 Task: Select feature "Add media pic4.jpg".
Action: Mouse moved to (918, 111)
Screenshot: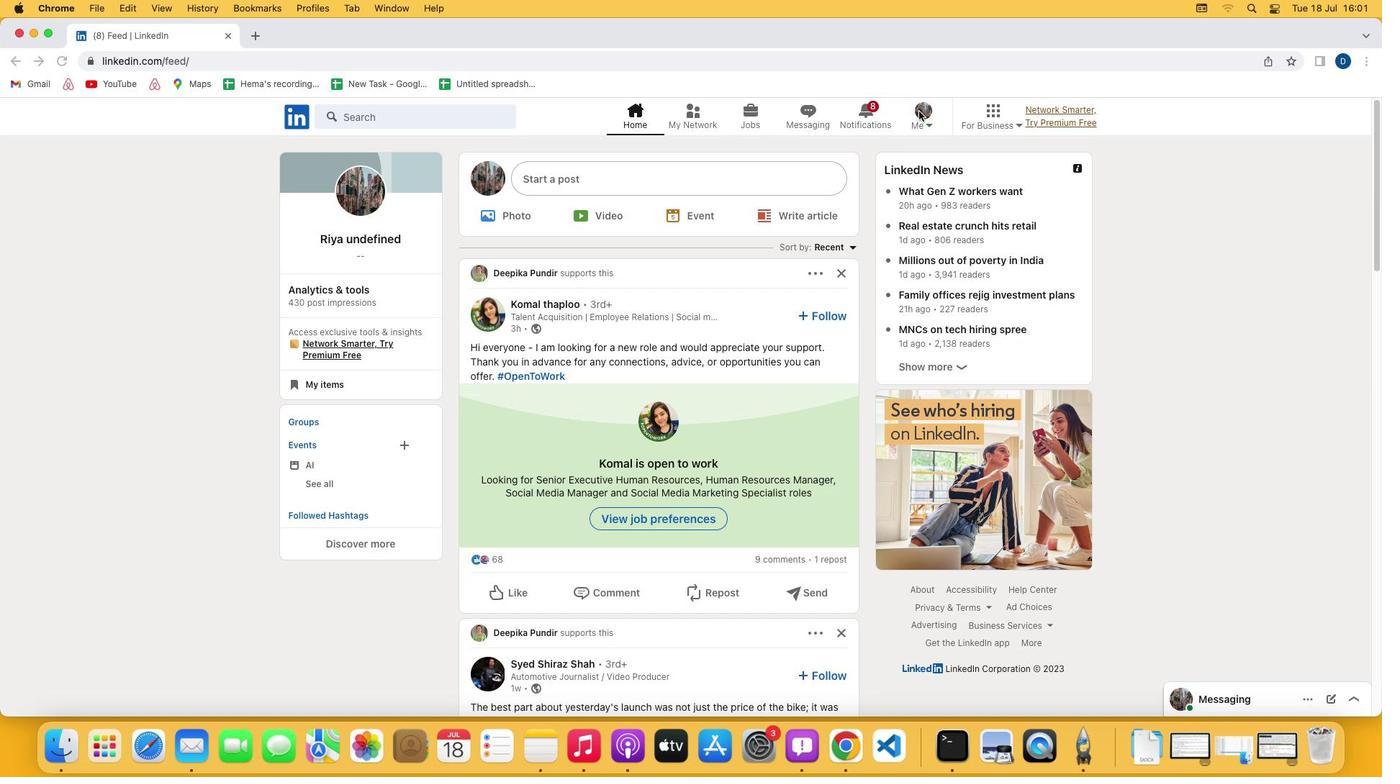 
Action: Mouse pressed left at (918, 111)
Screenshot: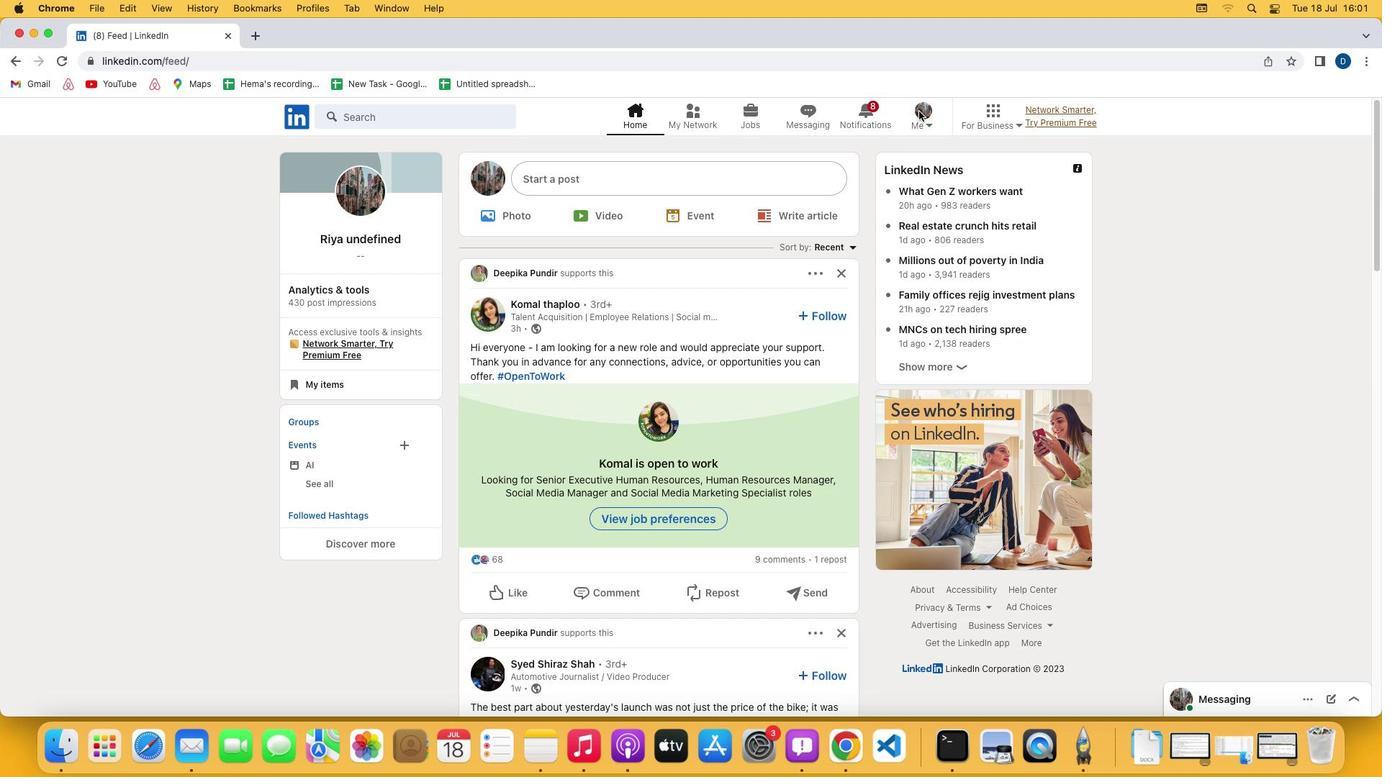 
Action: Mouse moved to (920, 114)
Screenshot: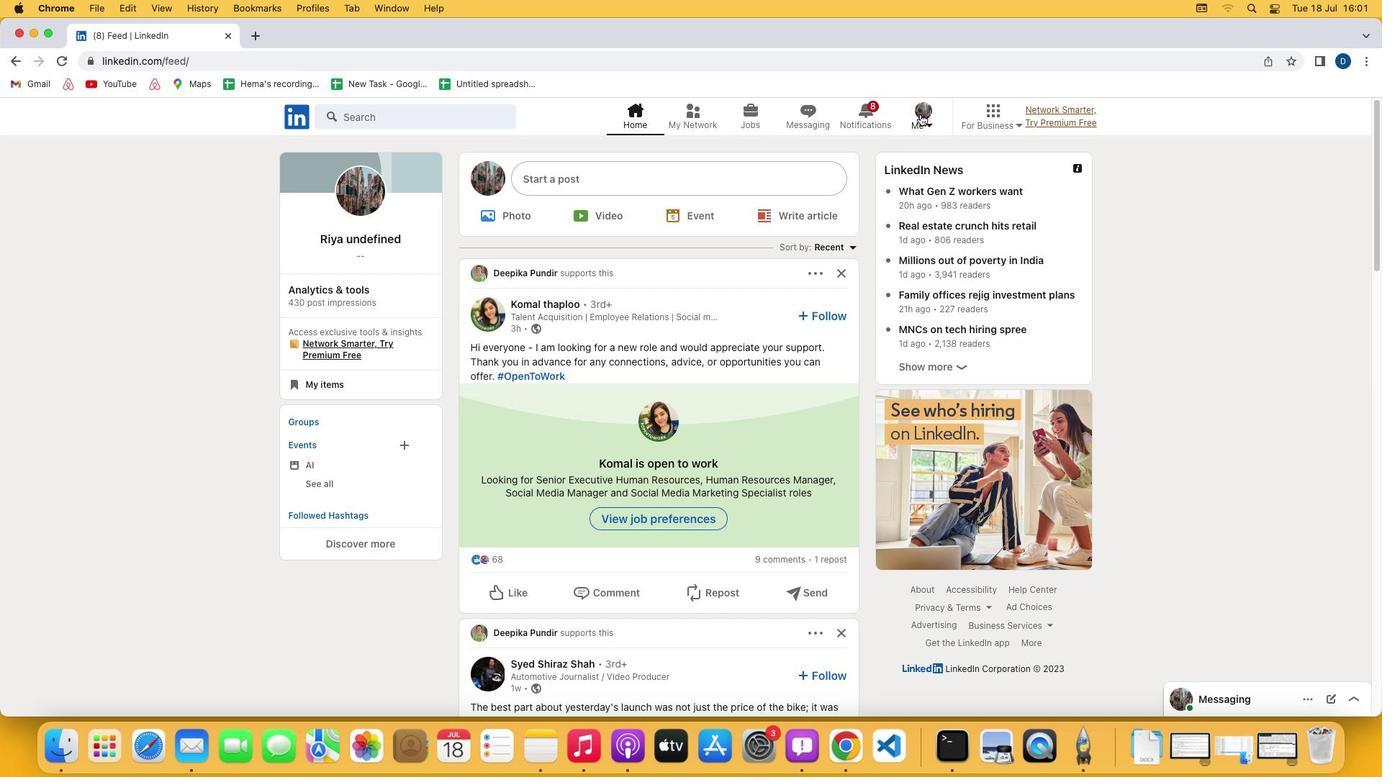 
Action: Mouse pressed left at (920, 114)
Screenshot: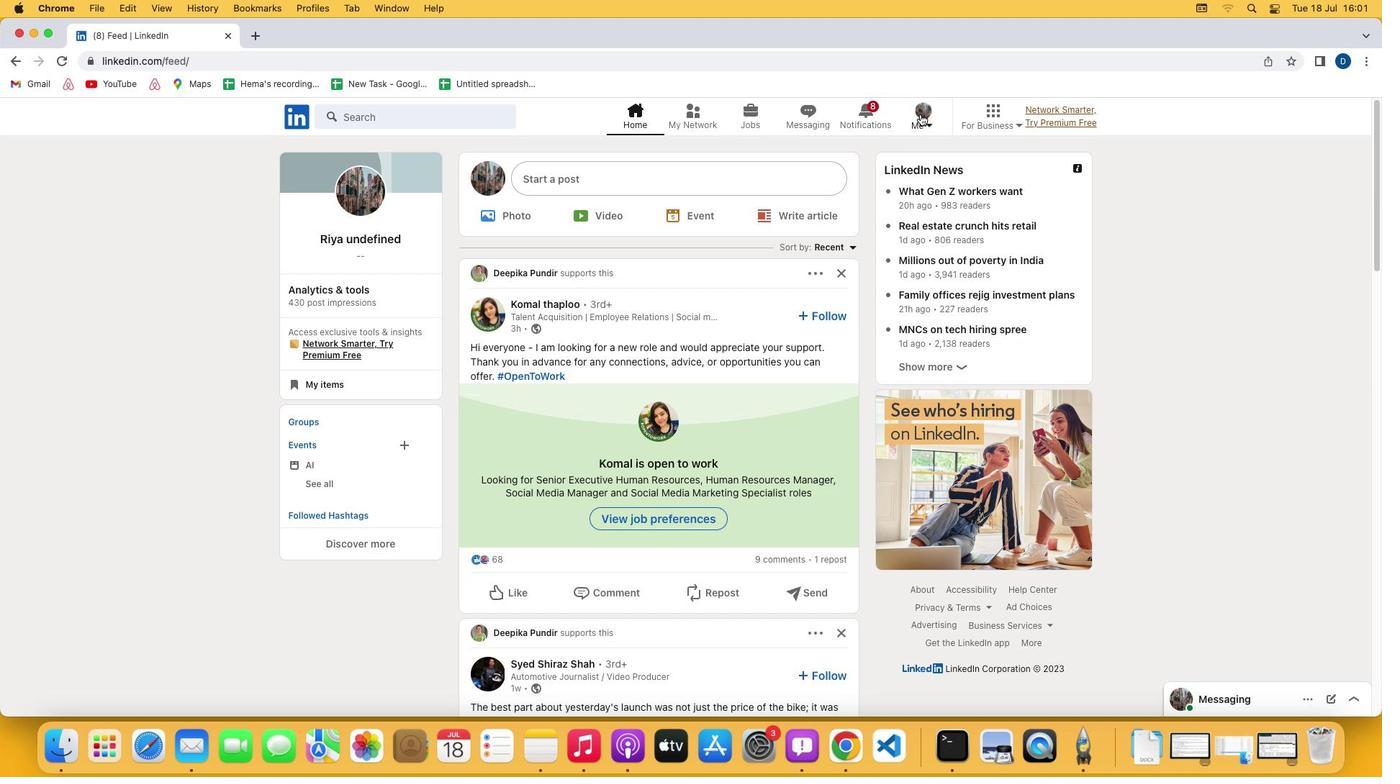 
Action: Mouse moved to (871, 200)
Screenshot: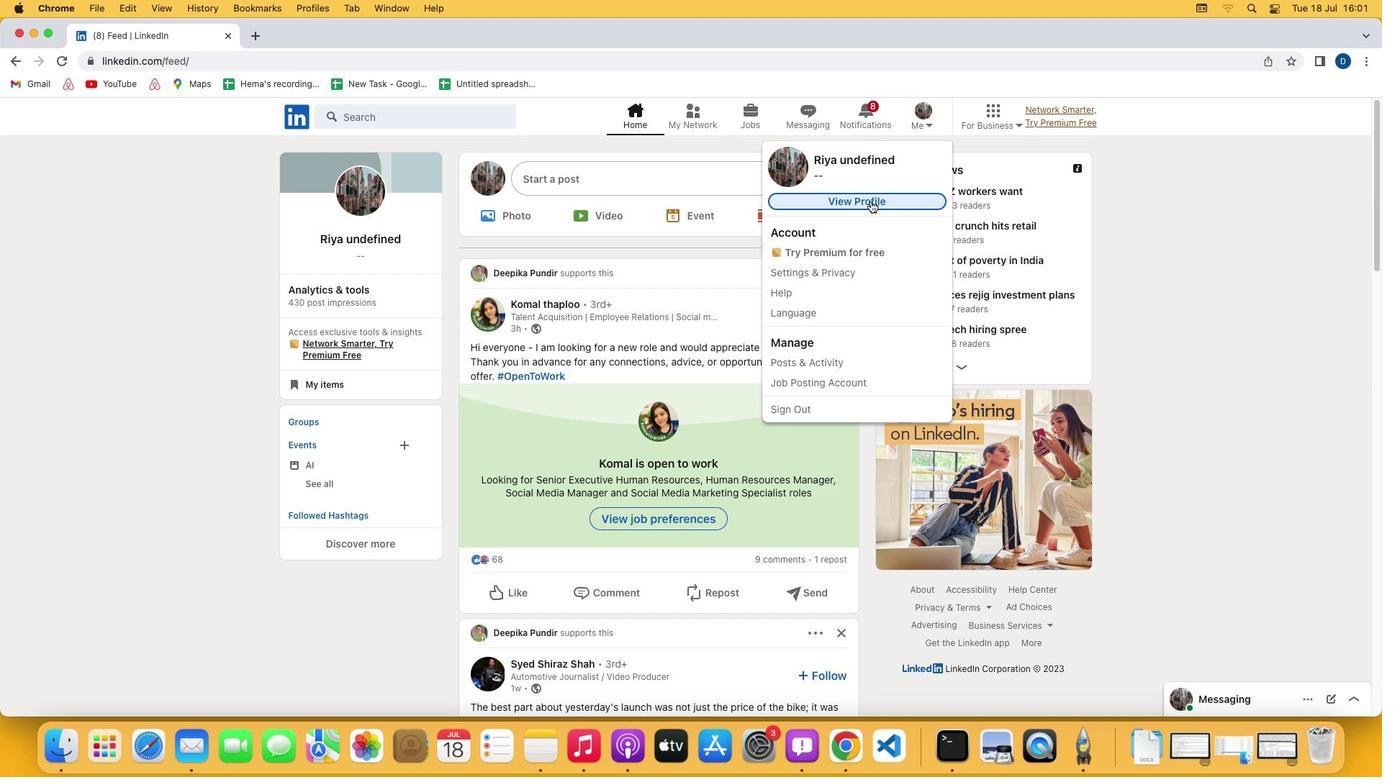 
Action: Mouse pressed left at (871, 200)
Screenshot: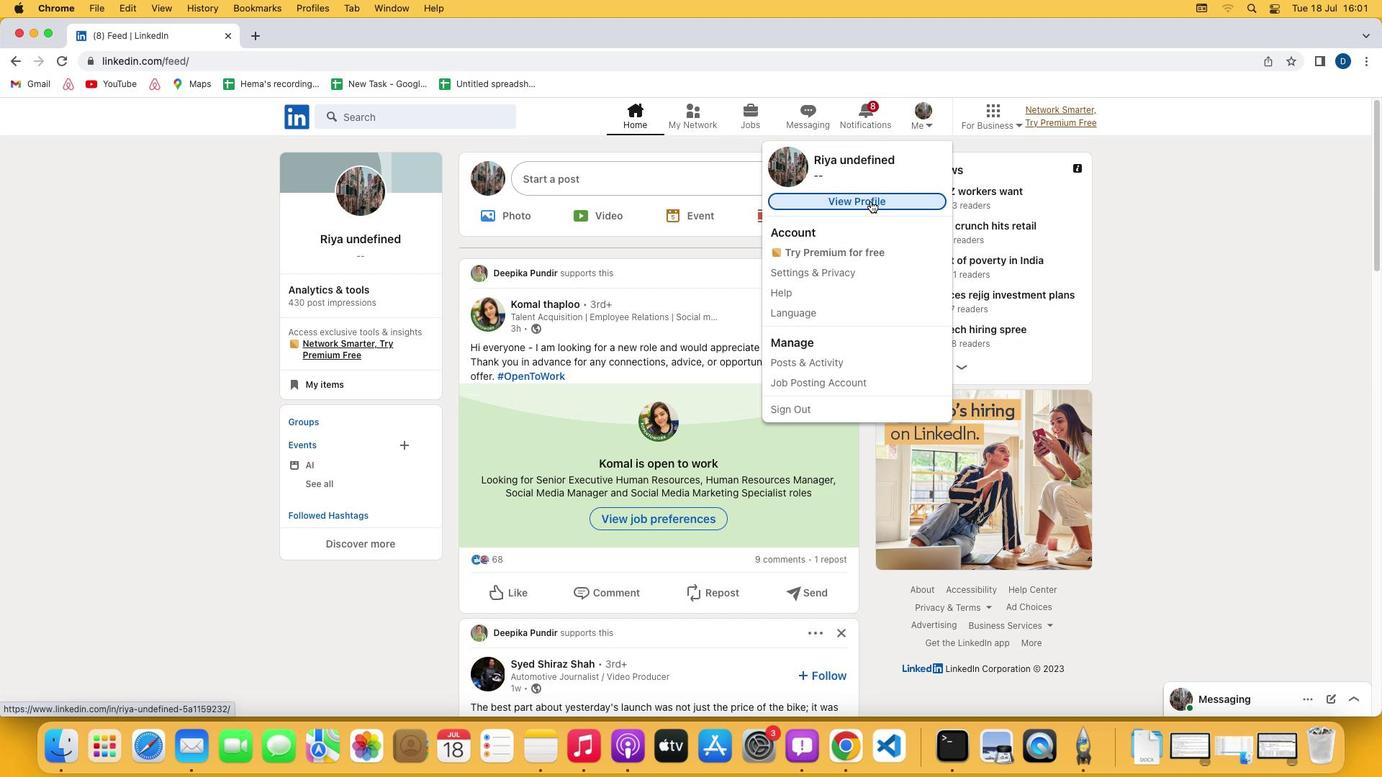
Action: Mouse moved to (439, 490)
Screenshot: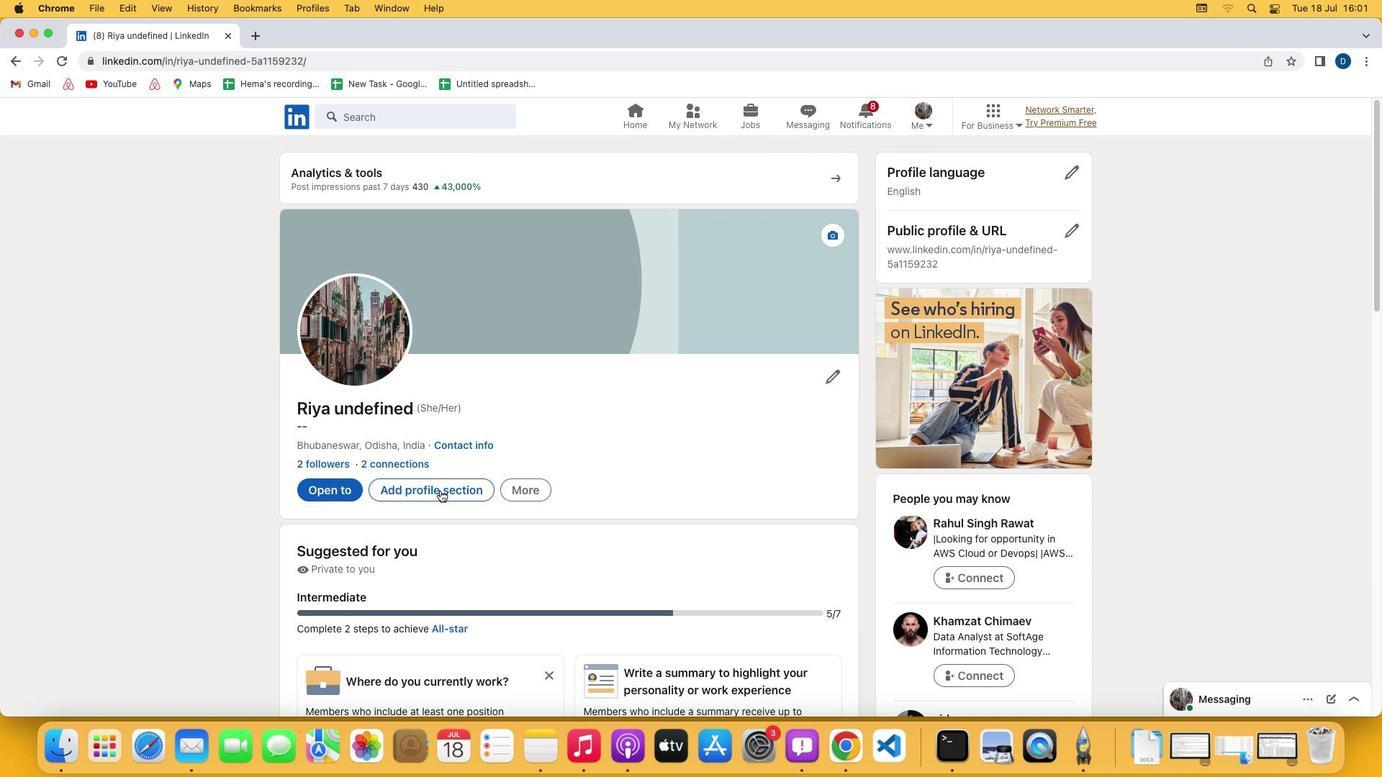 
Action: Mouse pressed left at (439, 490)
Screenshot: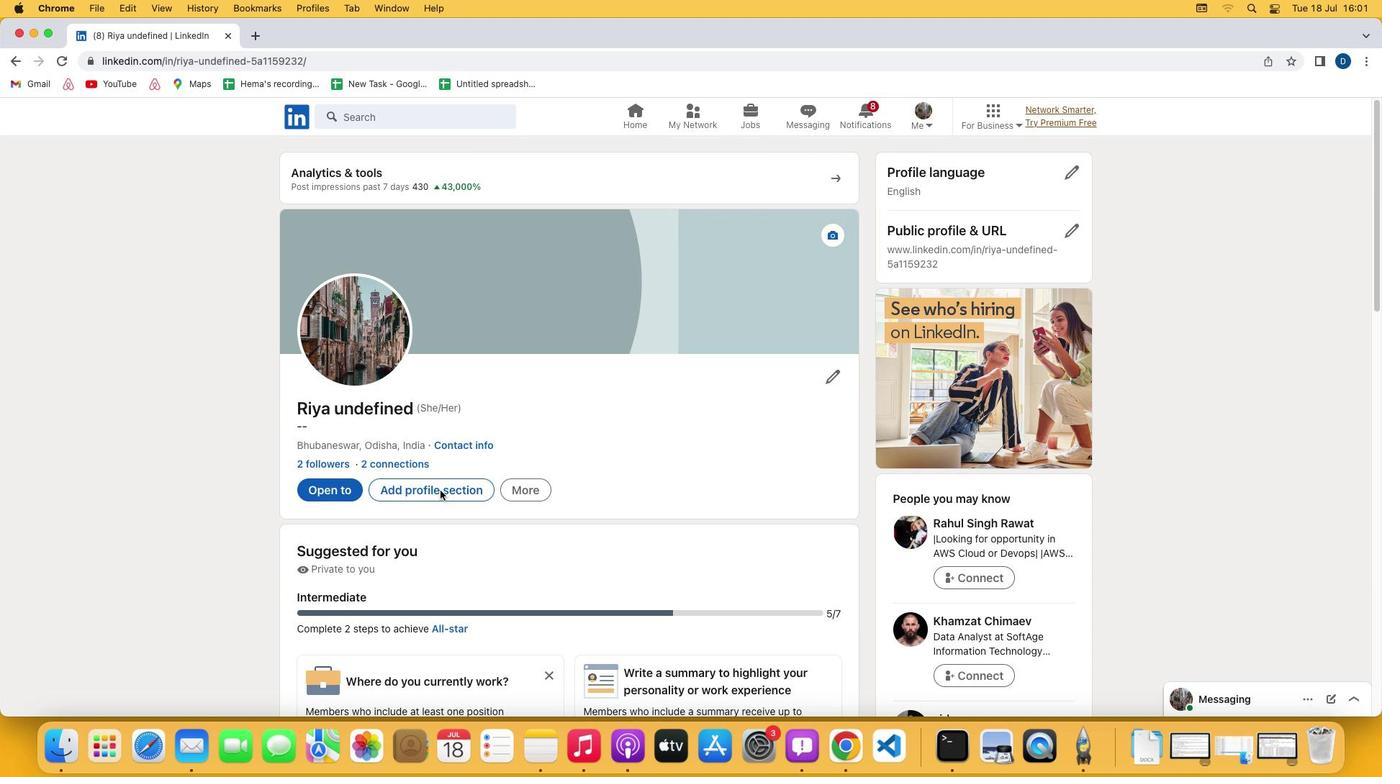 
Action: Mouse moved to (583, 221)
Screenshot: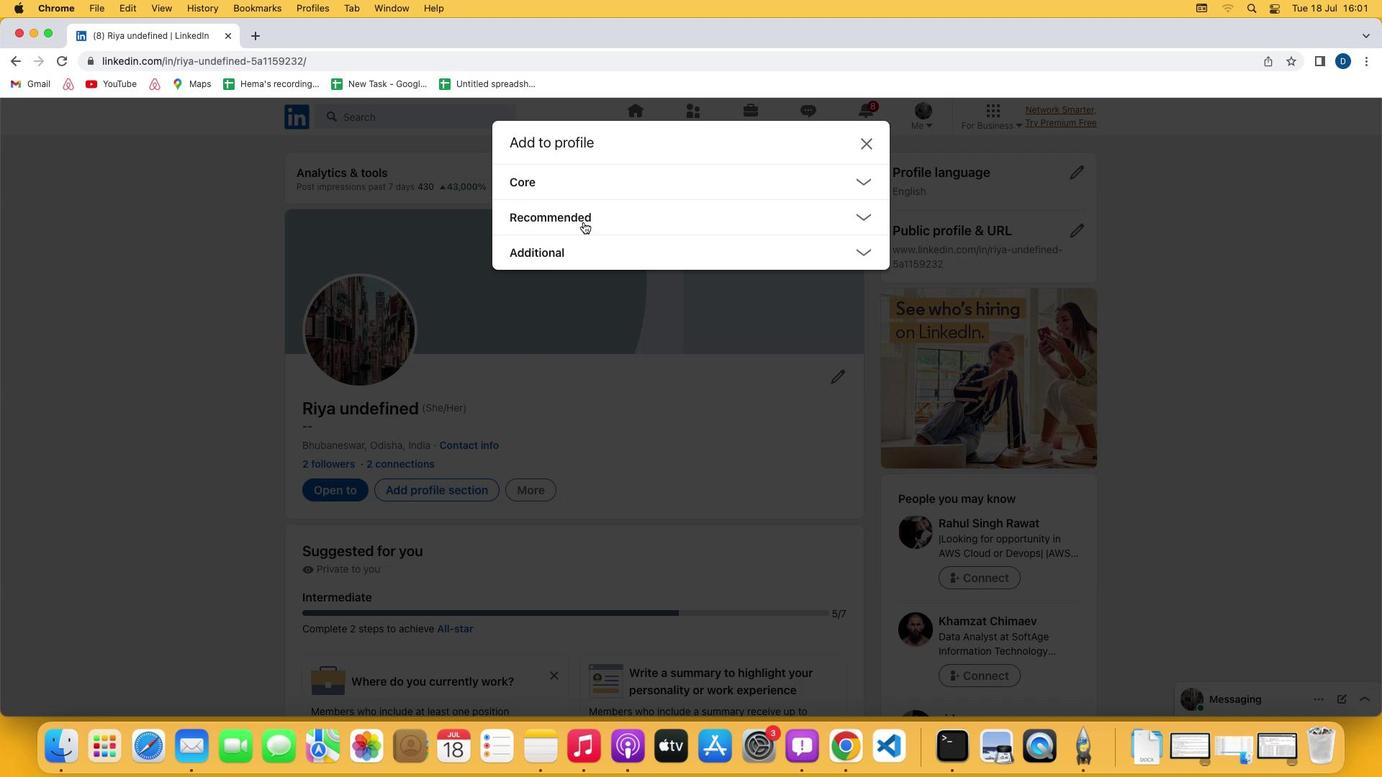
Action: Mouse pressed left at (583, 221)
Screenshot: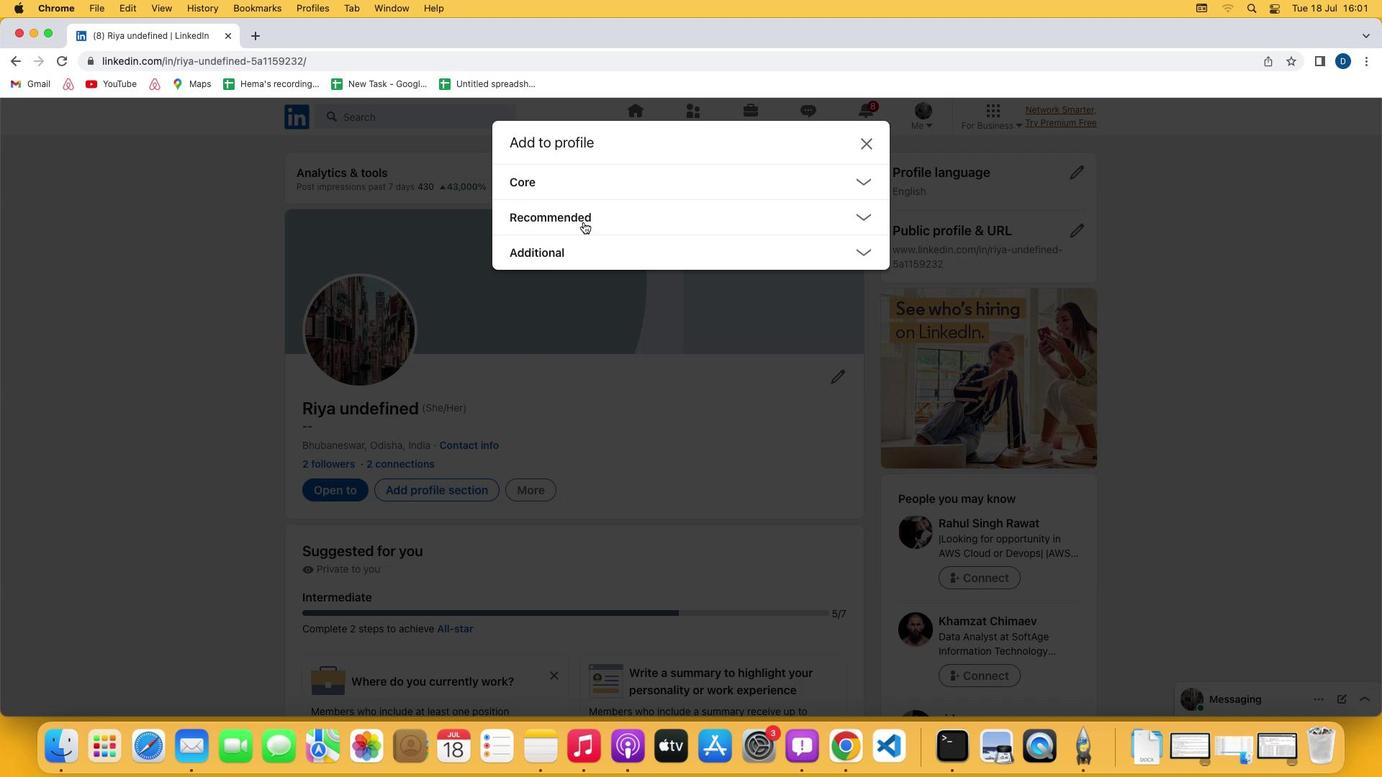 
Action: Mouse moved to (542, 285)
Screenshot: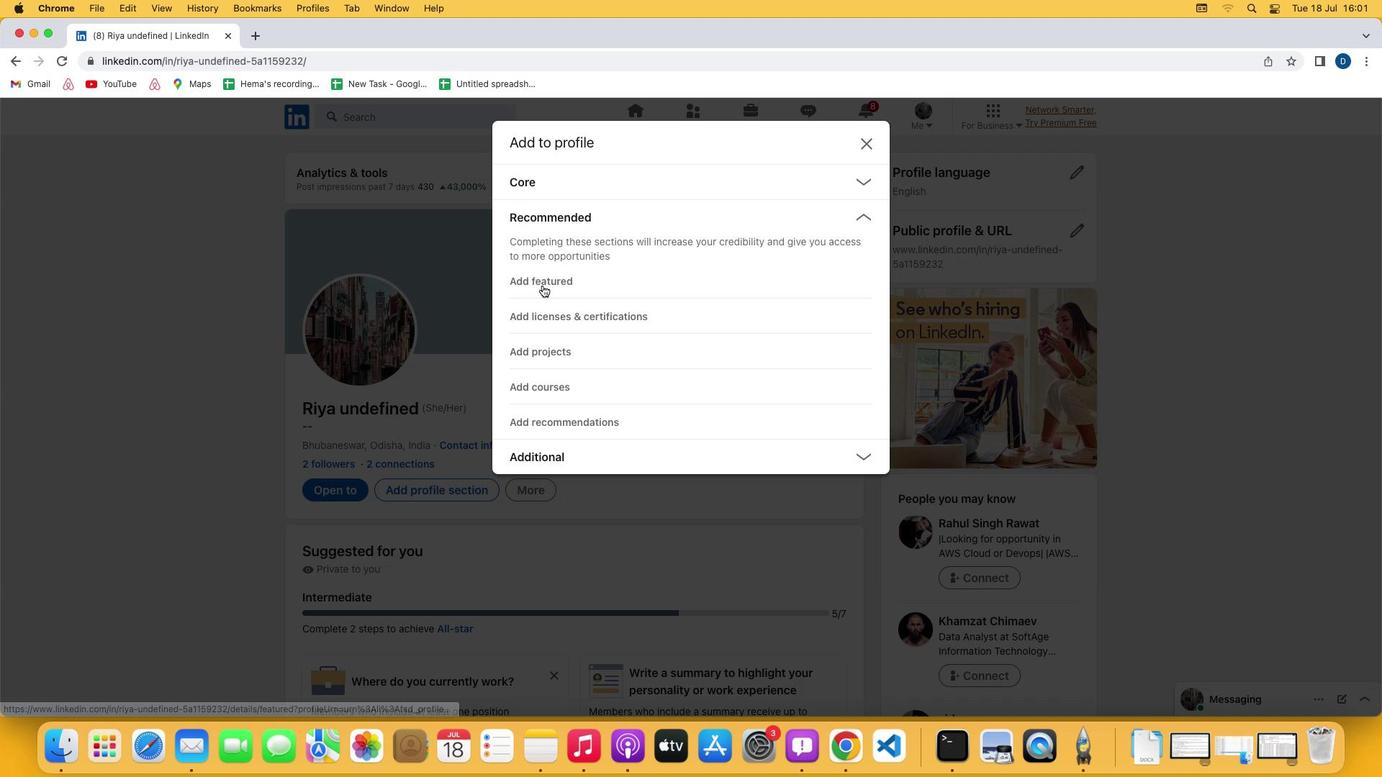 
Action: Mouse pressed left at (542, 285)
Screenshot: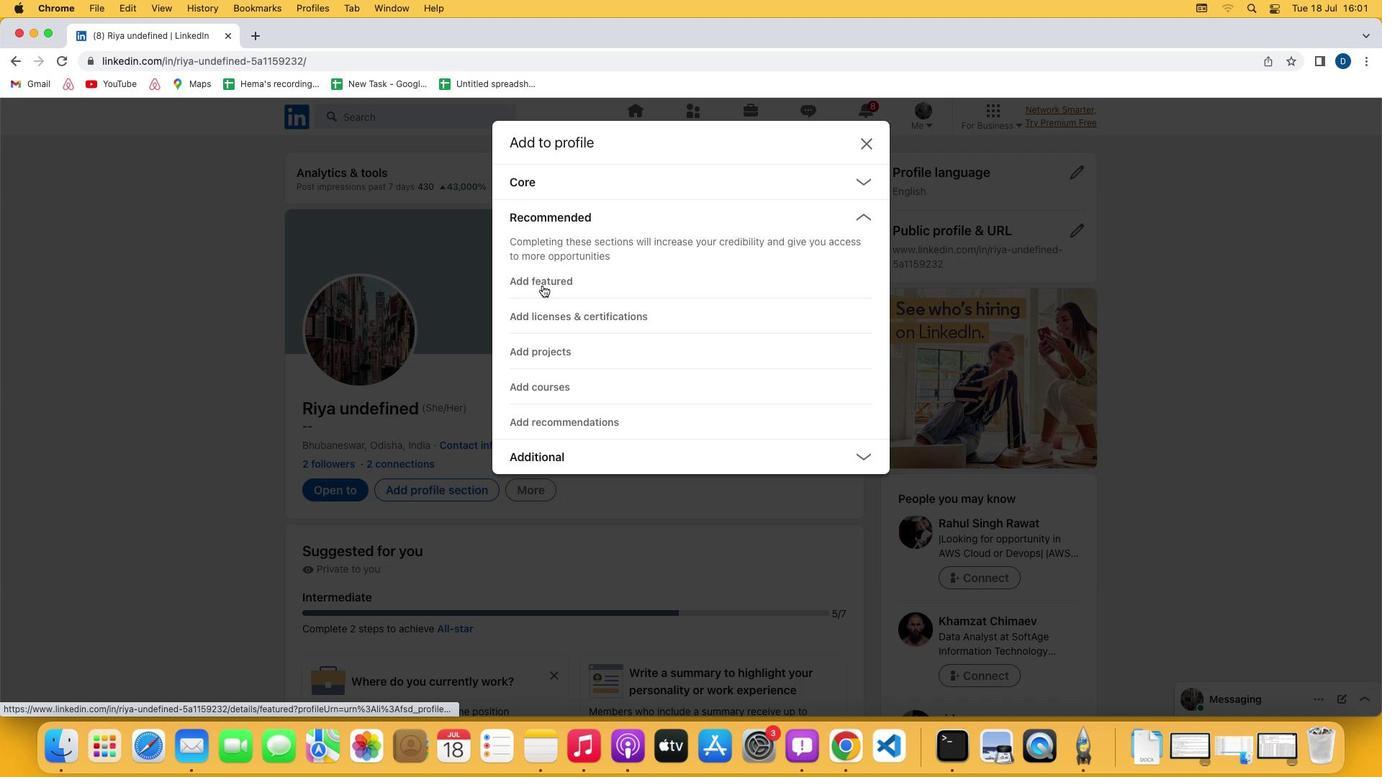 
Action: Mouse moved to (825, 205)
Screenshot: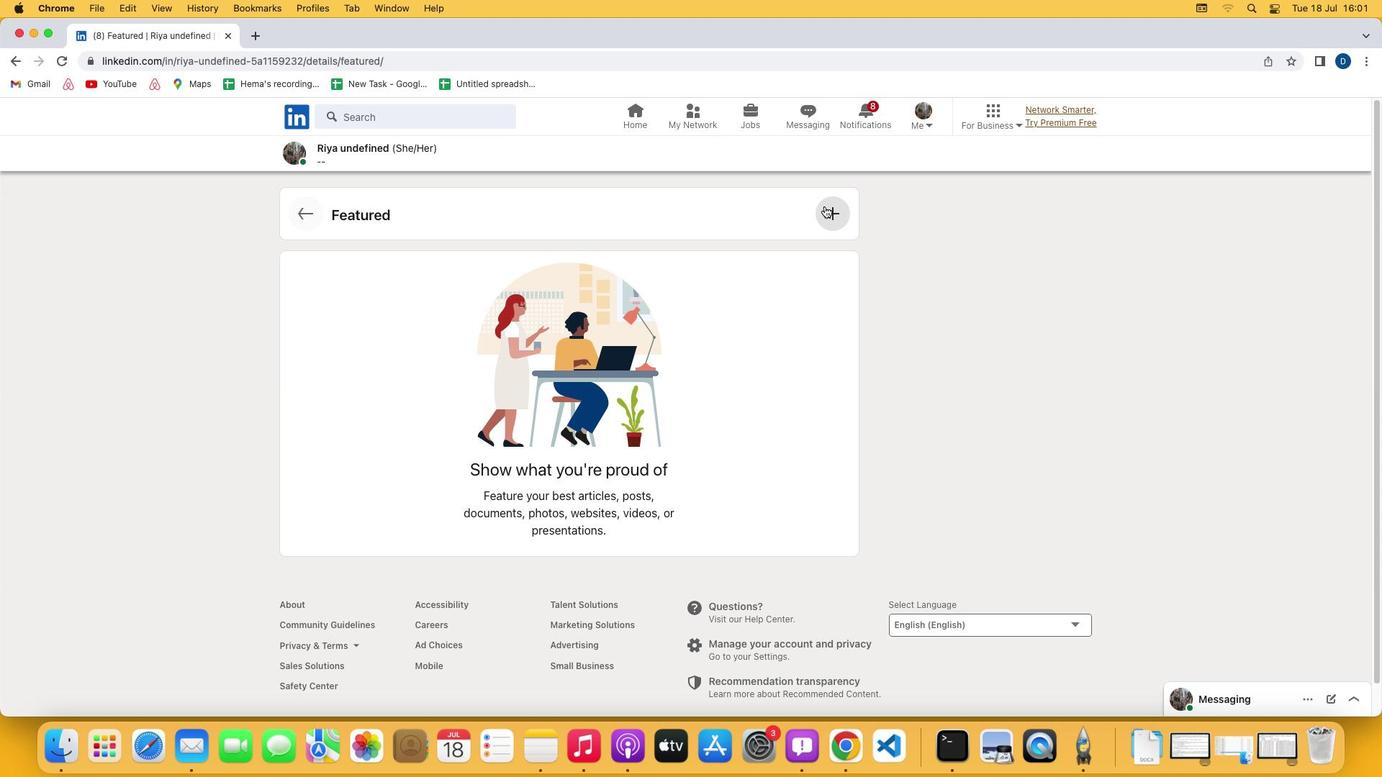 
Action: Mouse pressed left at (825, 205)
Screenshot: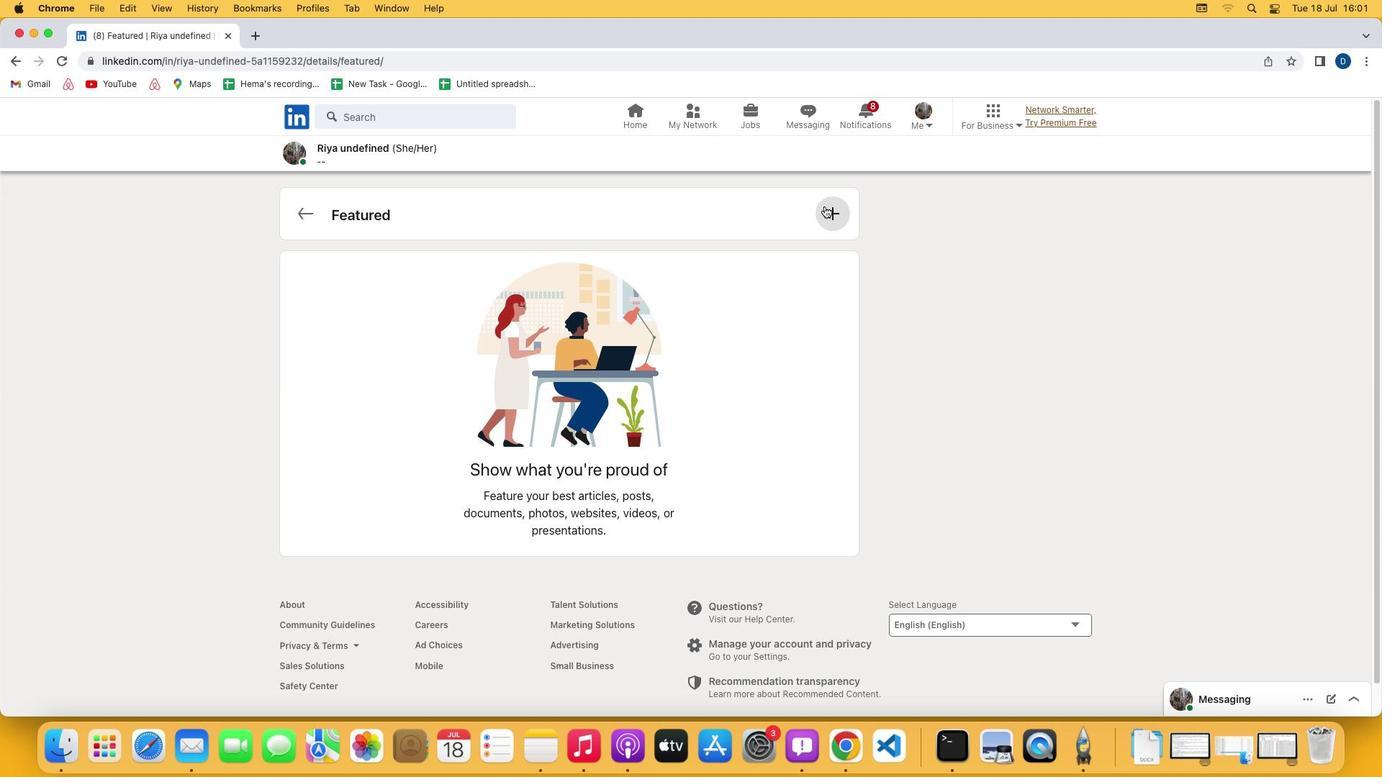 
Action: Mouse moved to (790, 344)
Screenshot: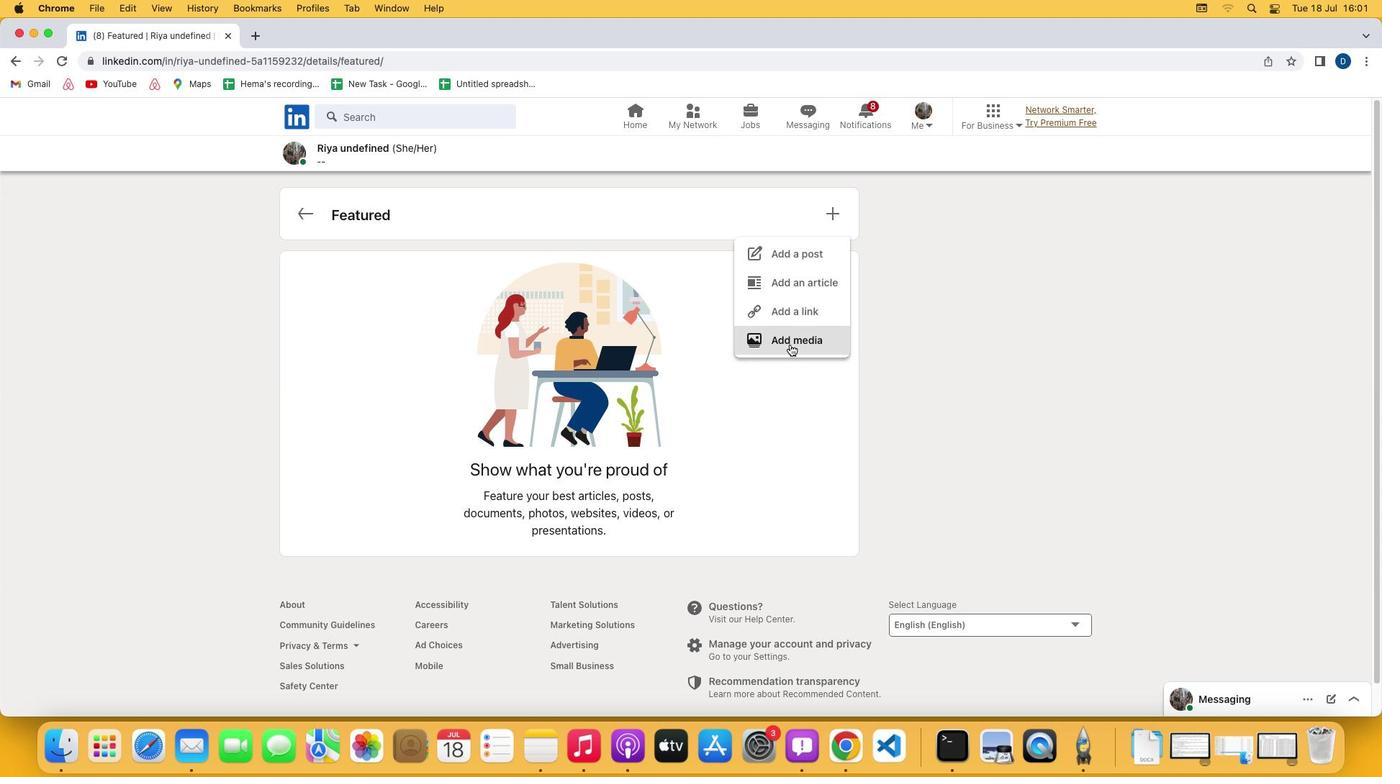 
Action: Mouse pressed left at (790, 344)
Screenshot: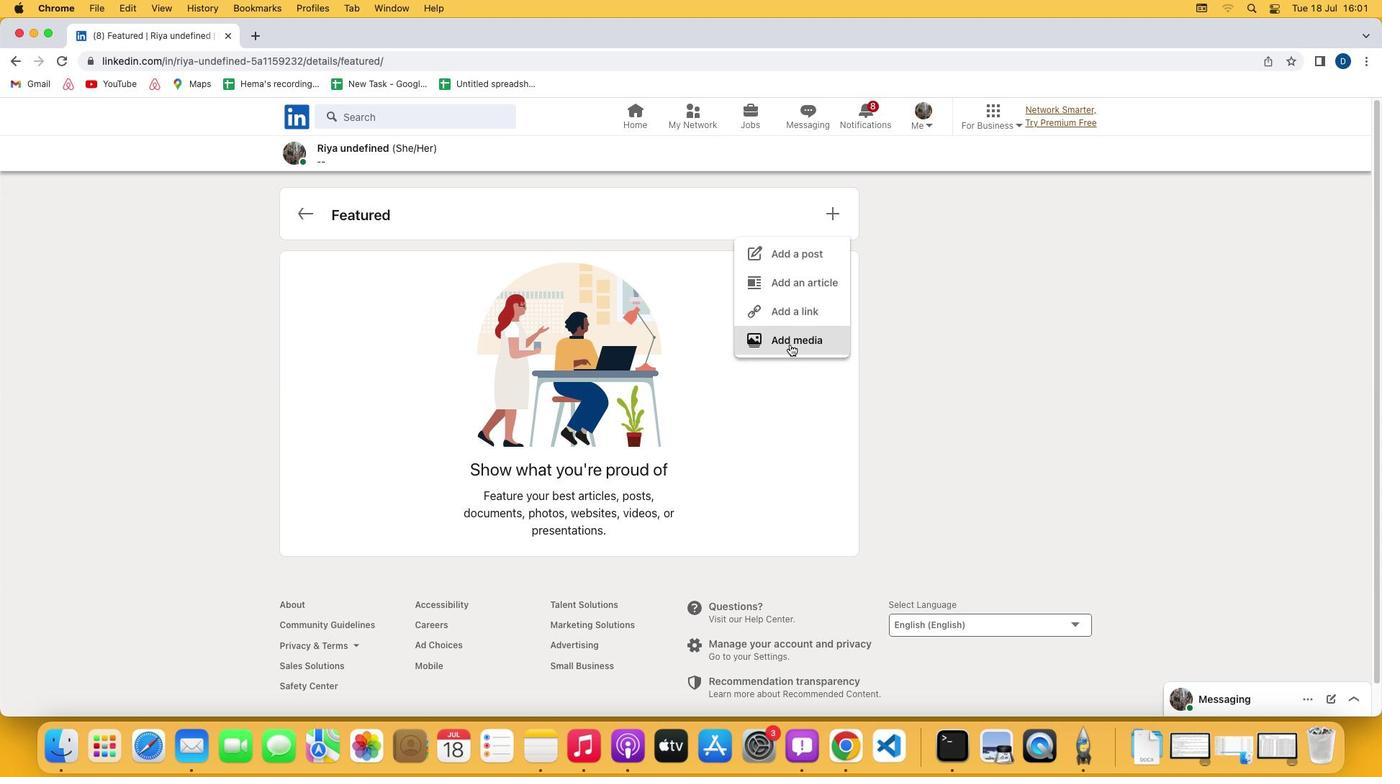 
Action: Mouse moved to (549, 263)
Screenshot: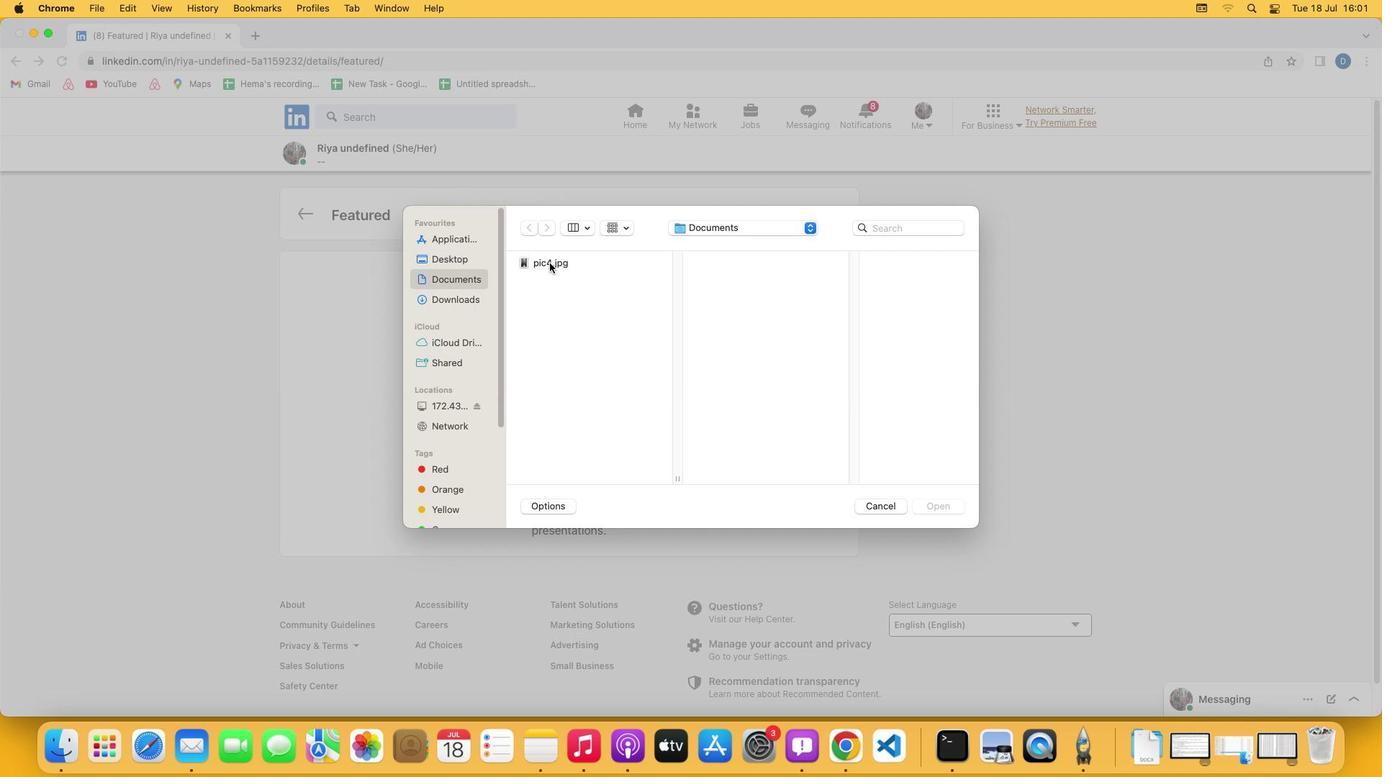 
Action: Mouse pressed left at (549, 263)
Screenshot: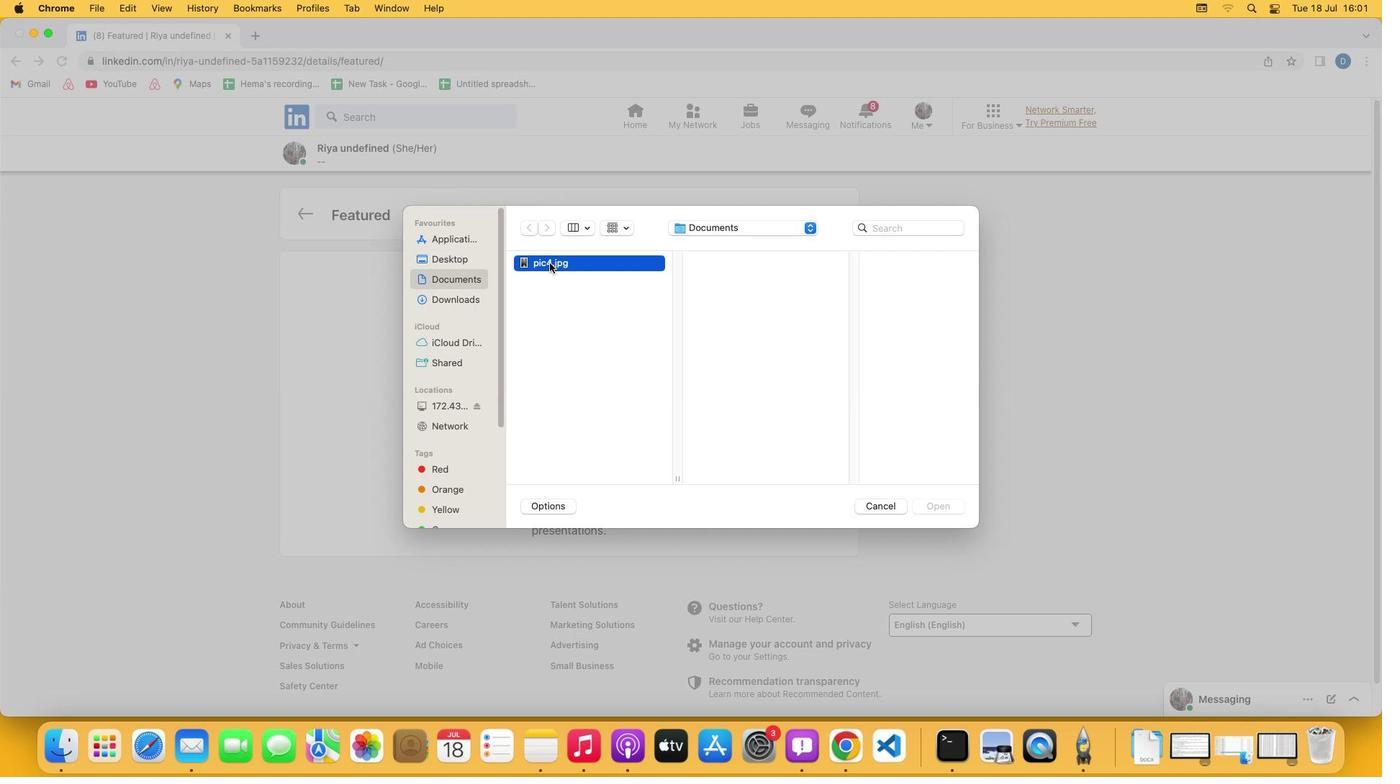 
Action: Mouse moved to (932, 506)
Screenshot: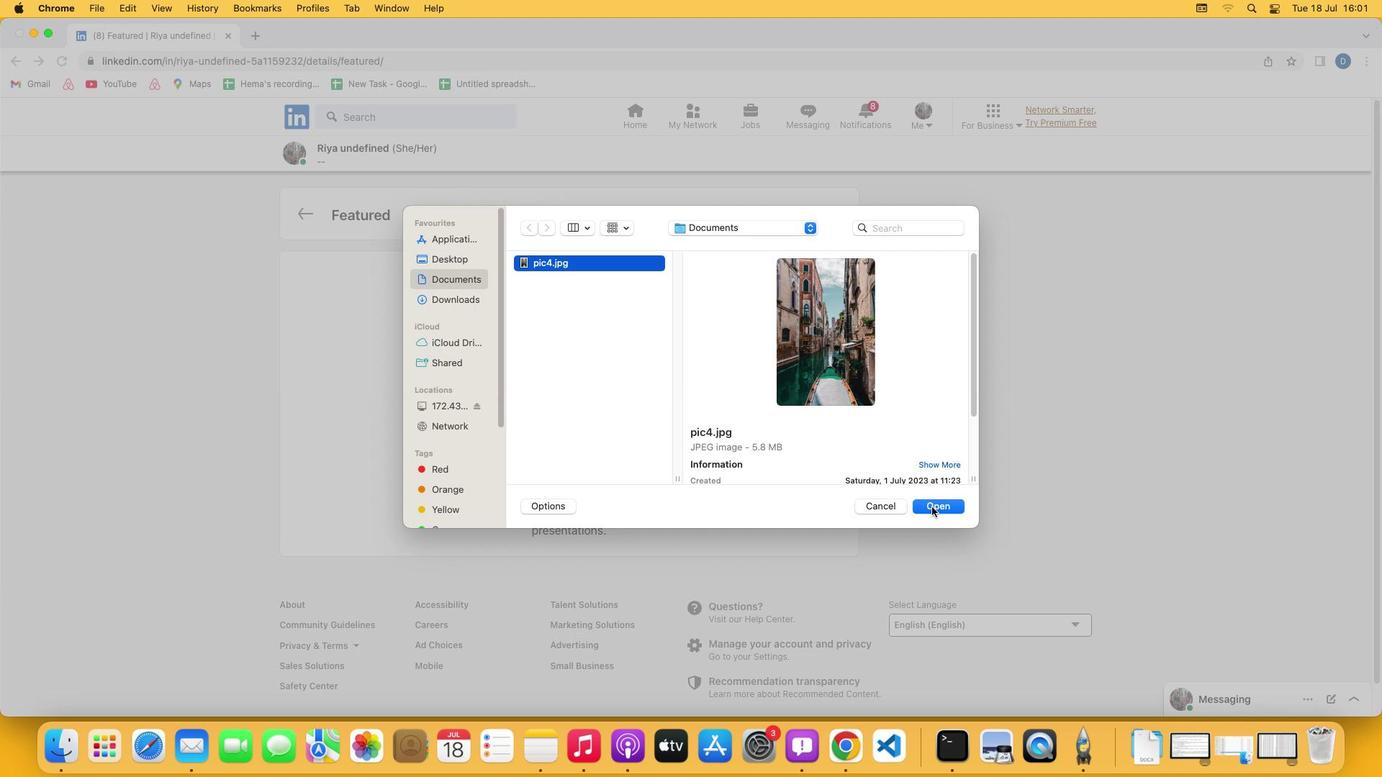 
Action: Mouse pressed left at (932, 506)
Screenshot: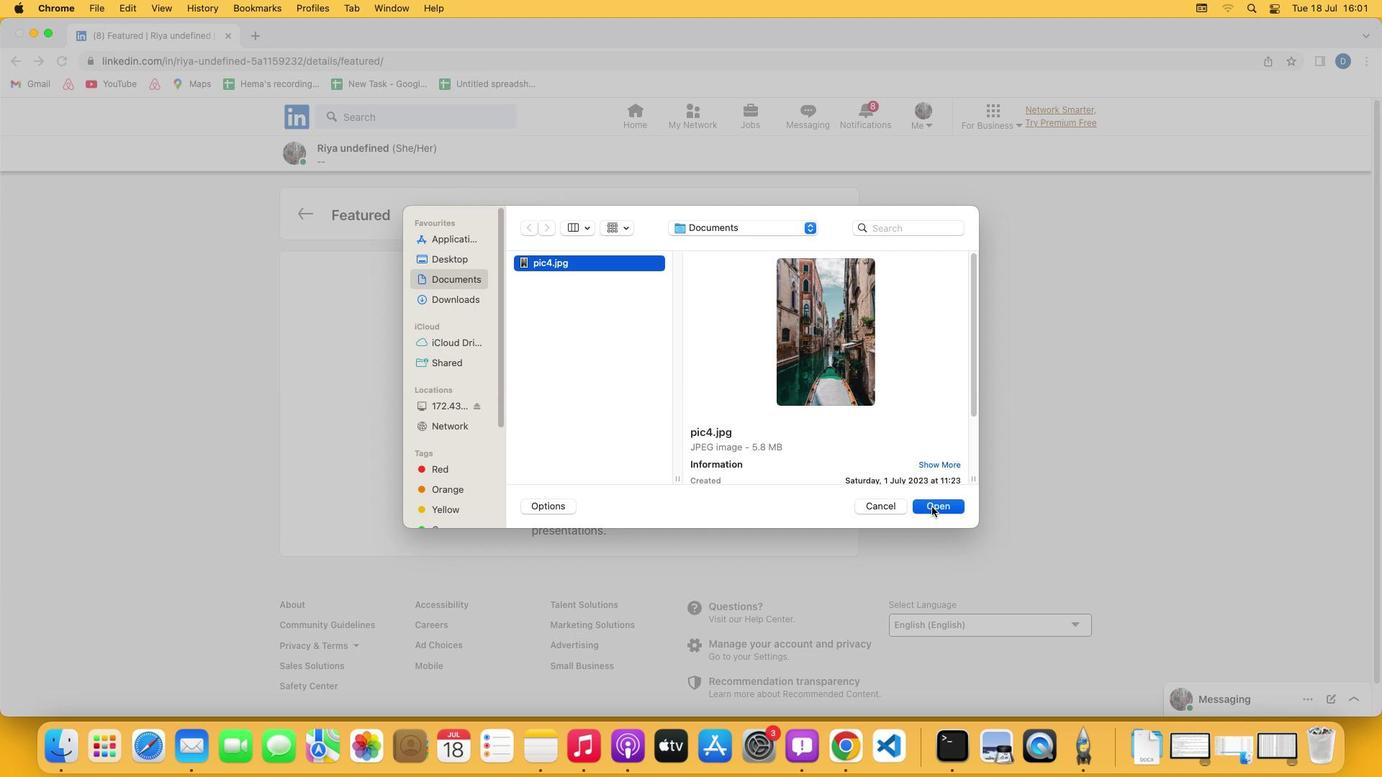 
